 Task: Schedule a 20-minute customer success story recording session, capturing client experiences, challenges overcome, and results achieved.
Action: Mouse moved to (694, 284)
Screenshot: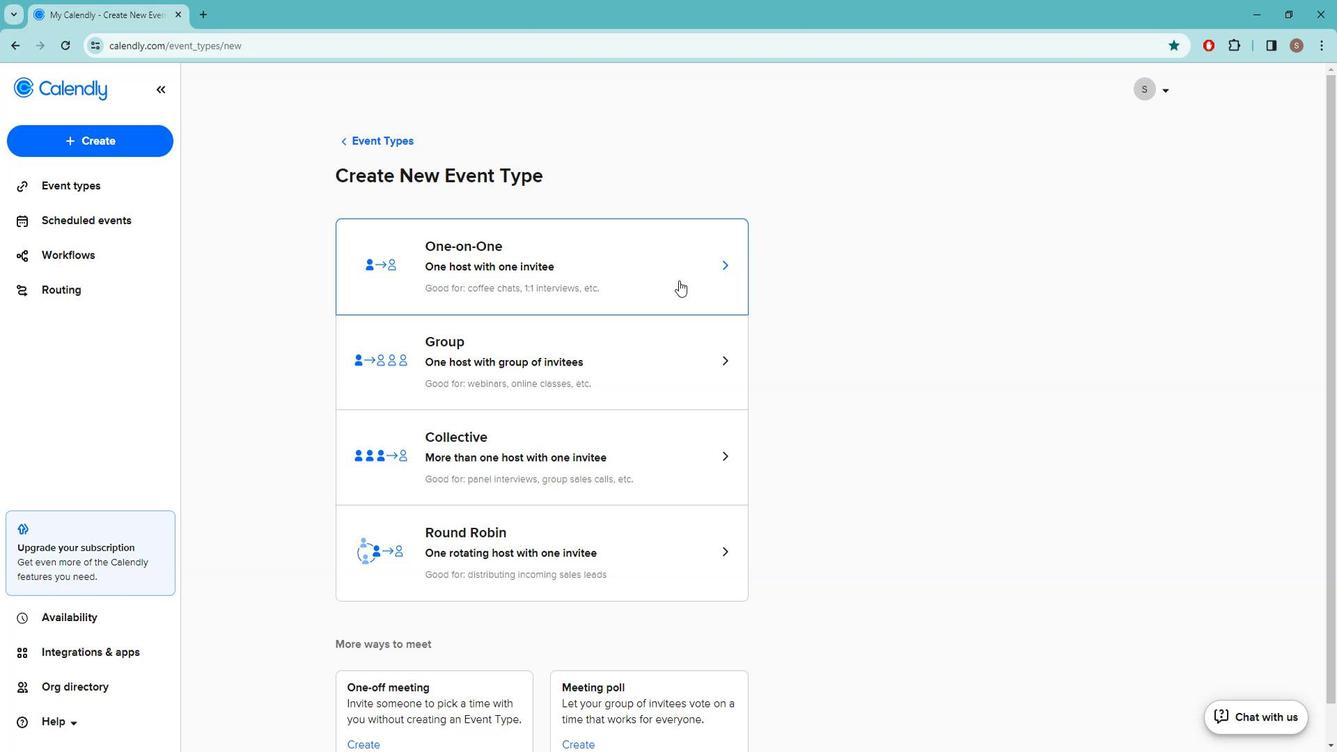 
Action: Mouse pressed left at (694, 284)
Screenshot: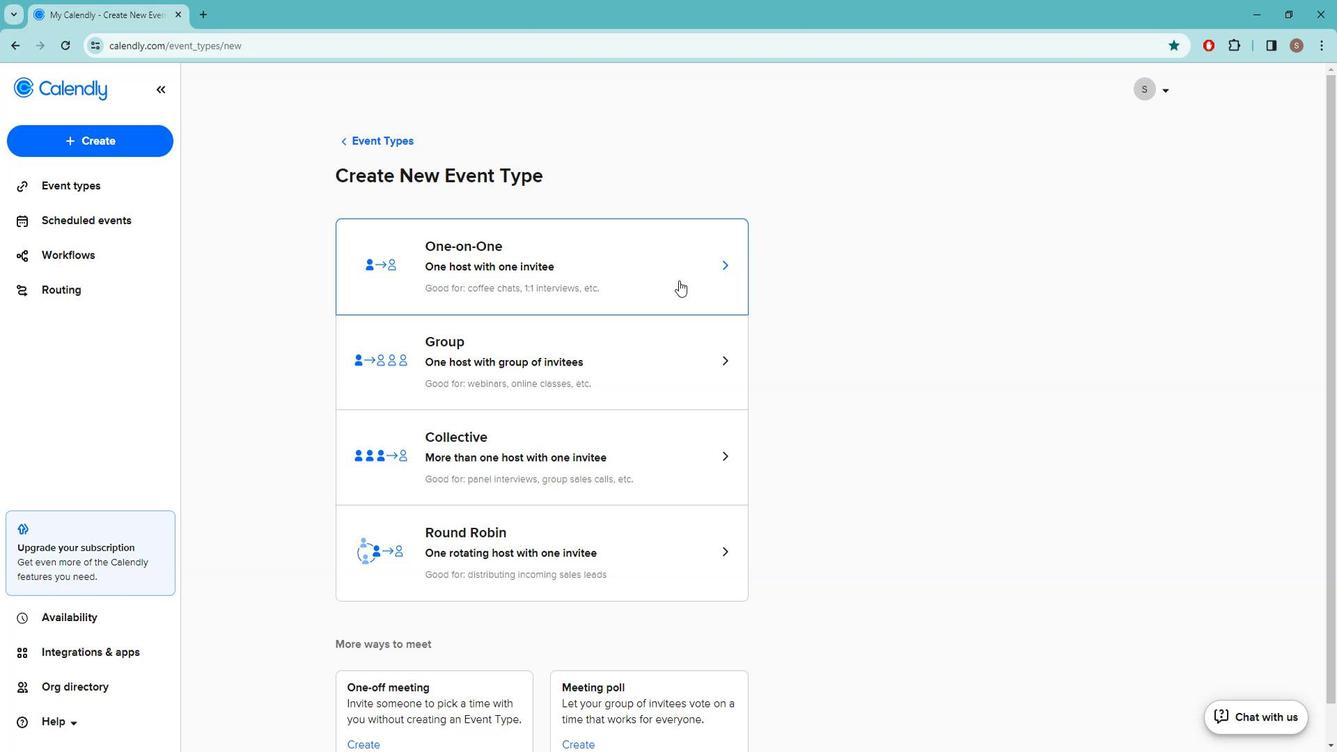 
Action: Mouse moved to (174, 209)
Screenshot: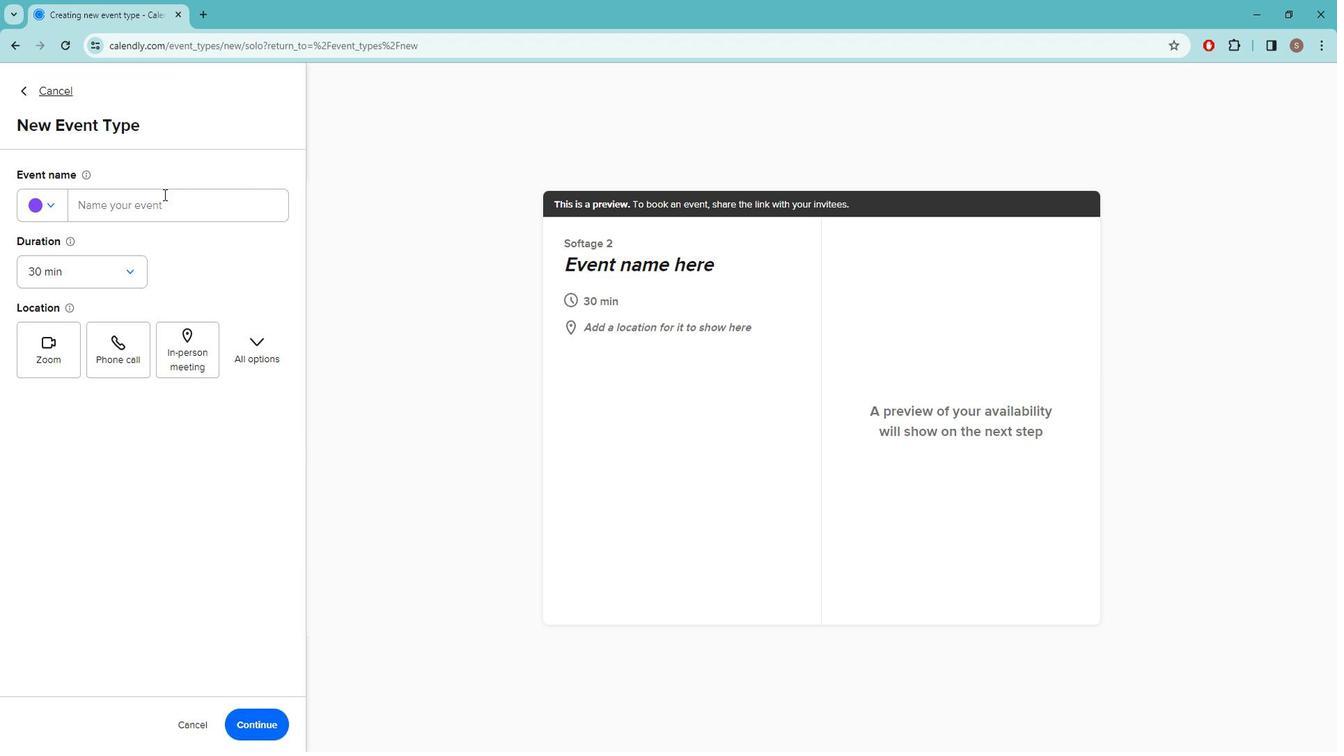 
Action: Mouse pressed left at (174, 209)
Screenshot: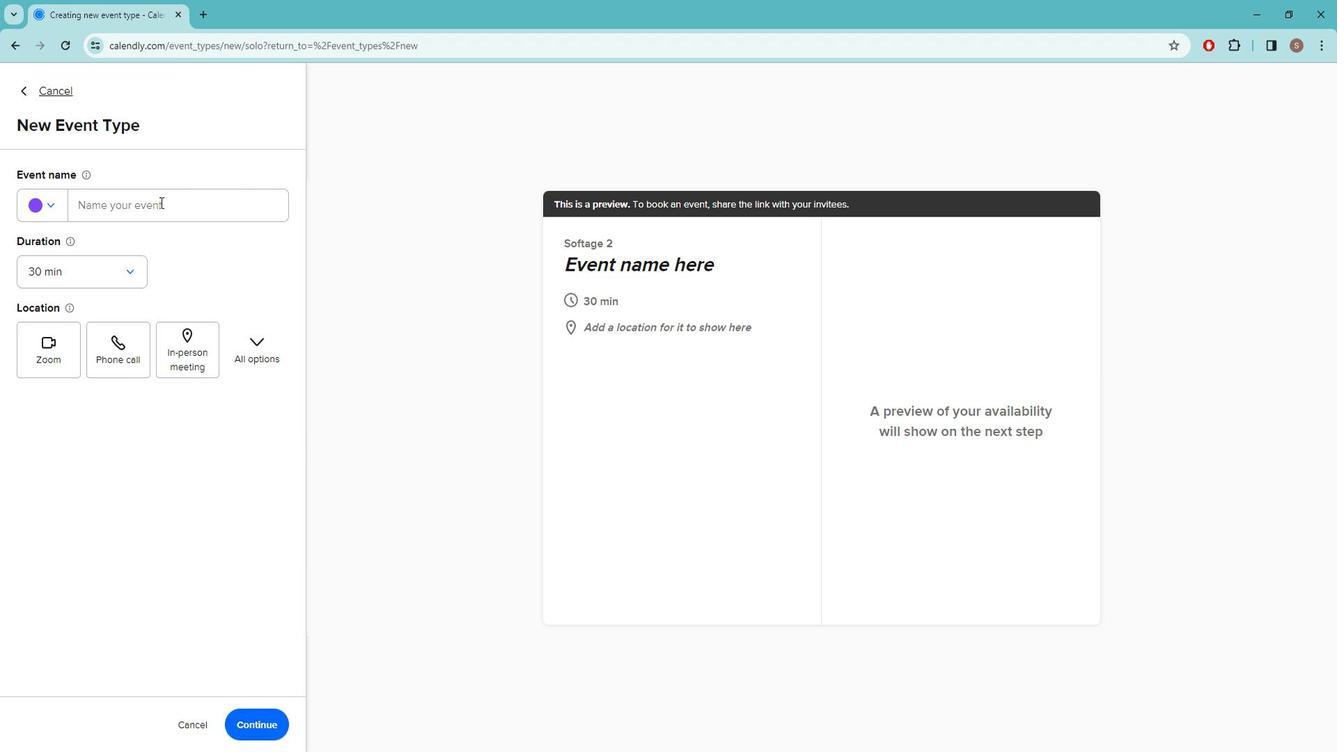 
Action: Key pressed c<Key.caps_lock>LIENT<Key.space><Key.caps_lock>s<Key.caps_lock>UCCESS<Key.space><Key.caps_lock>s<Key.caps_lock>TORY<Key.space><Key.caps_lock>r<Key.caps_lock>ECORDING<Key.space><Key.caps_lock>s<Key.caps_lock>ESSION
Screenshot: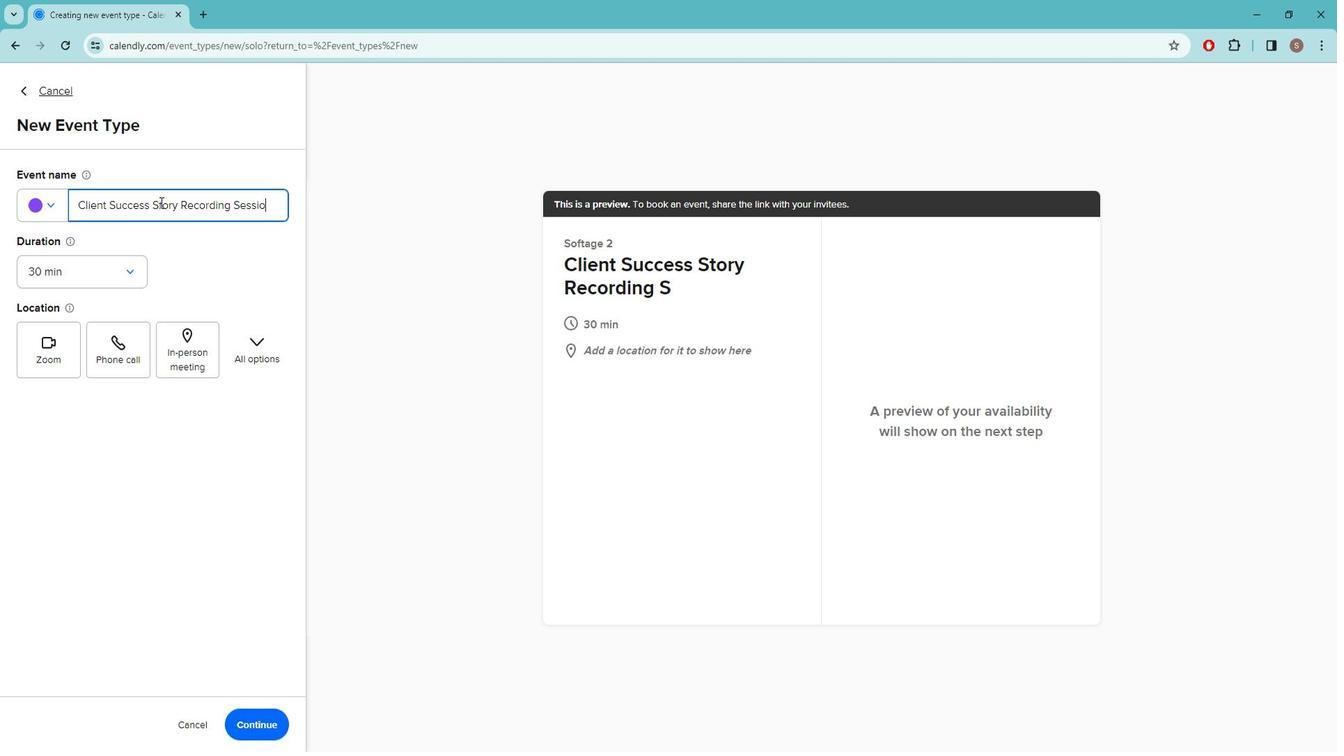
Action: Mouse moved to (136, 278)
Screenshot: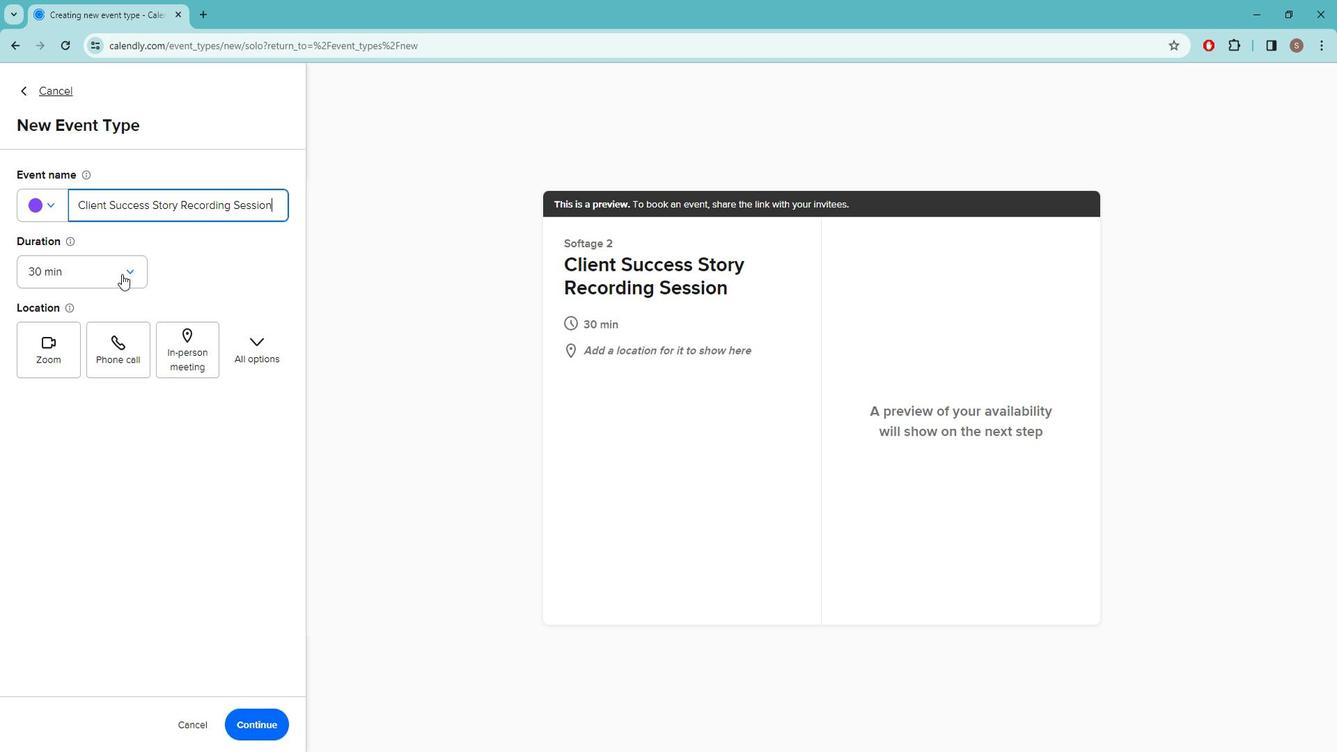 
Action: Mouse pressed left at (136, 278)
Screenshot: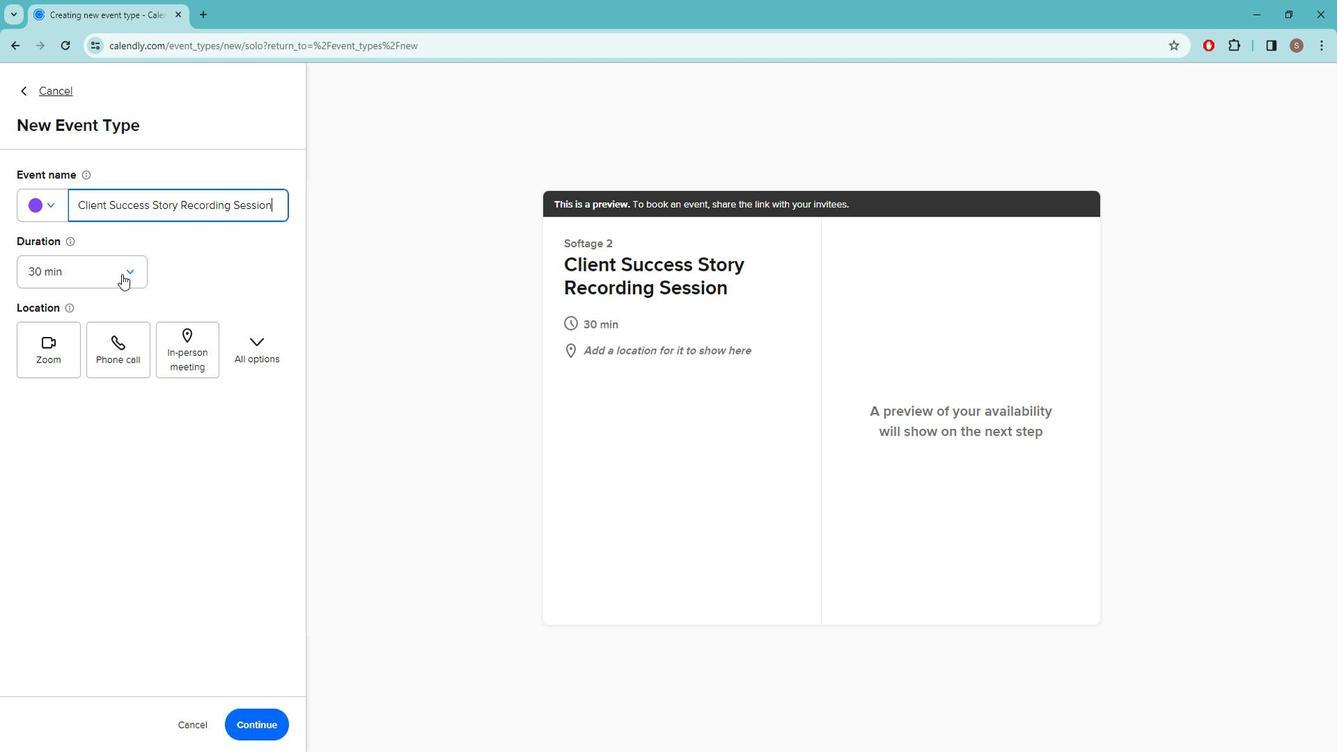 
Action: Mouse moved to (99, 422)
Screenshot: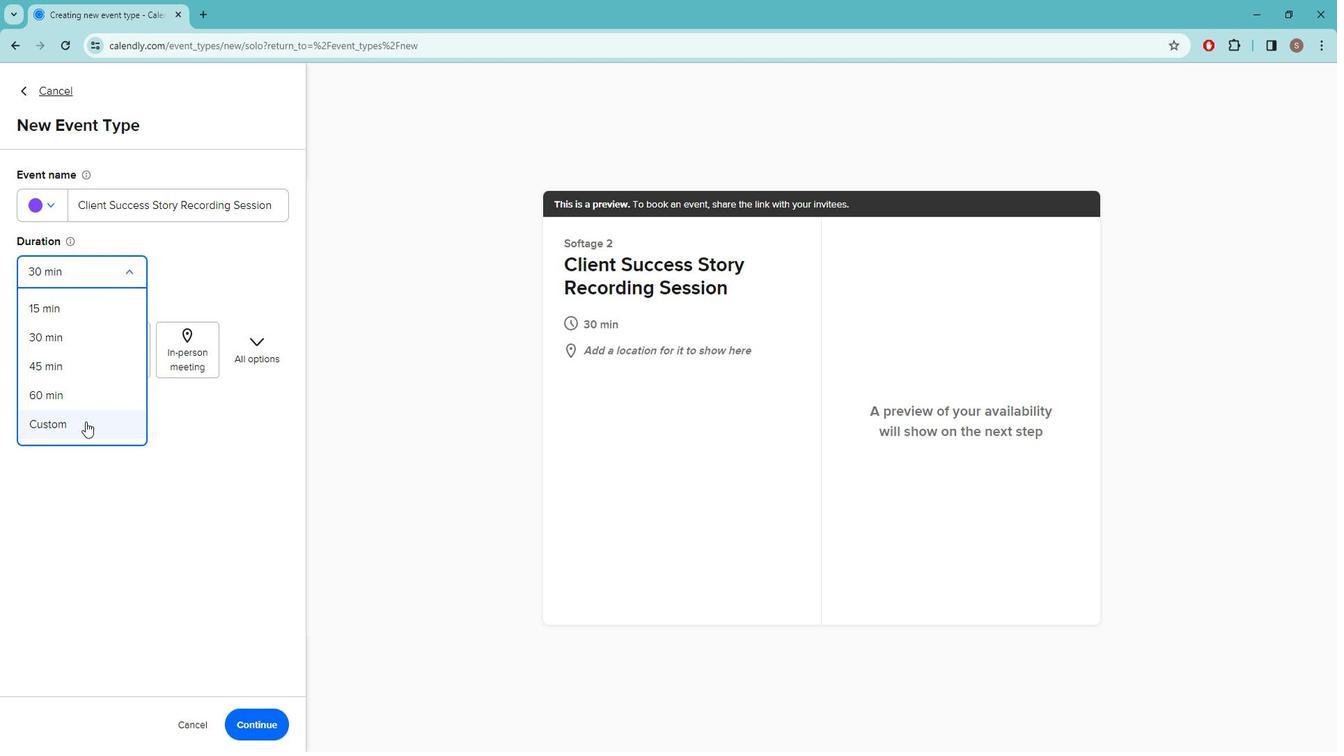 
Action: Mouse pressed left at (99, 422)
Screenshot: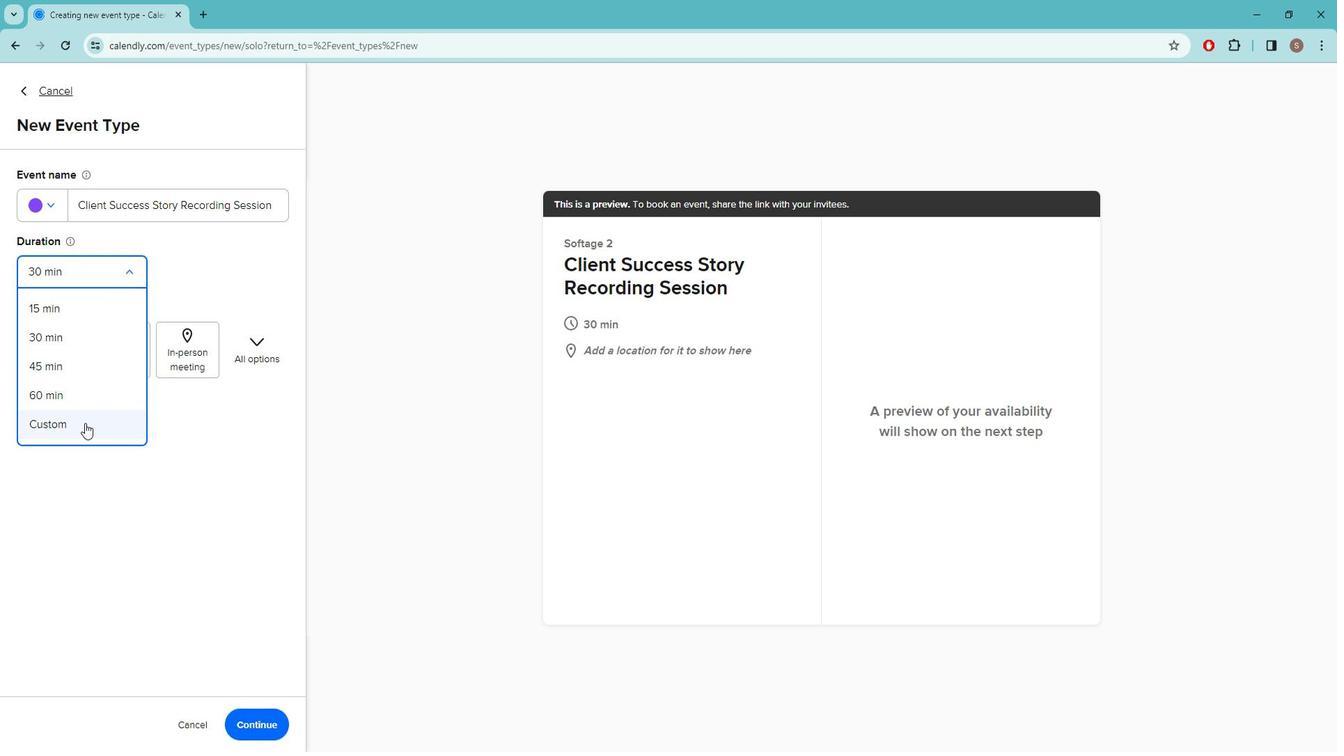 
Action: Mouse moved to (103, 406)
Screenshot: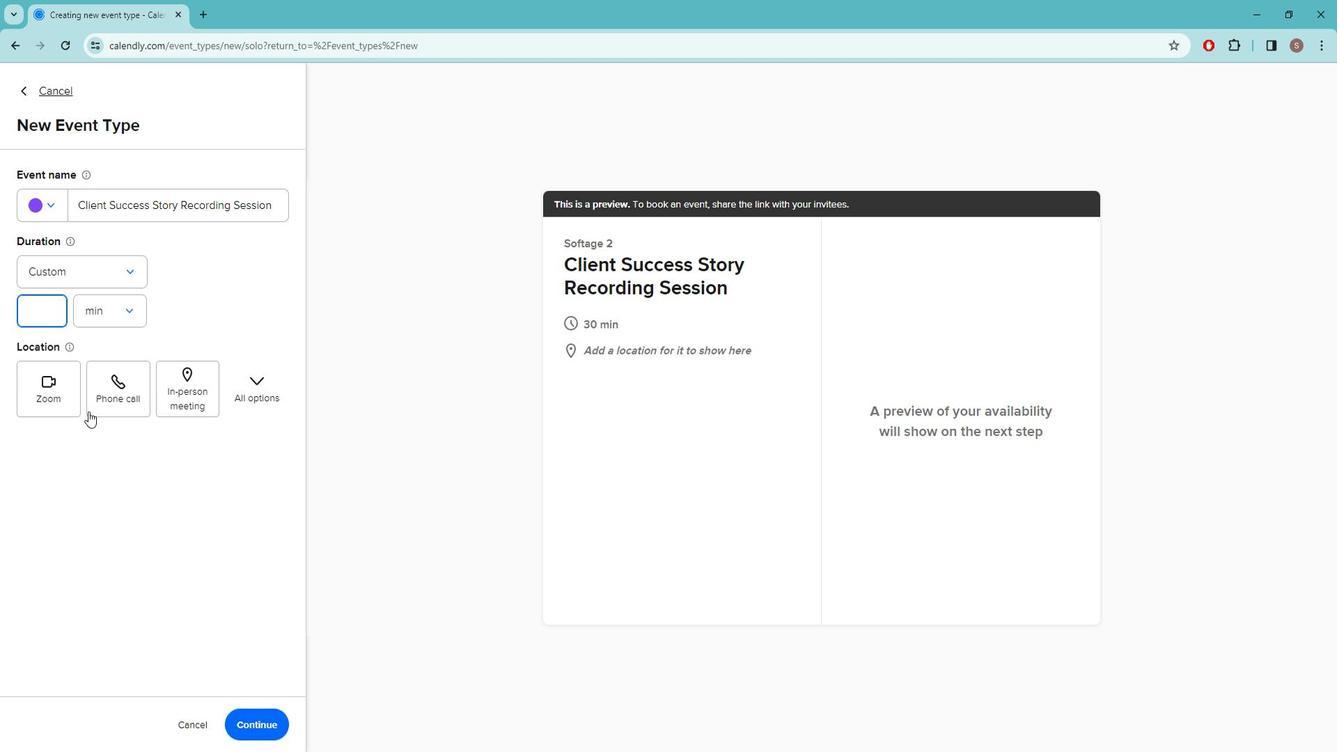 
Action: Key pressed 20
Screenshot: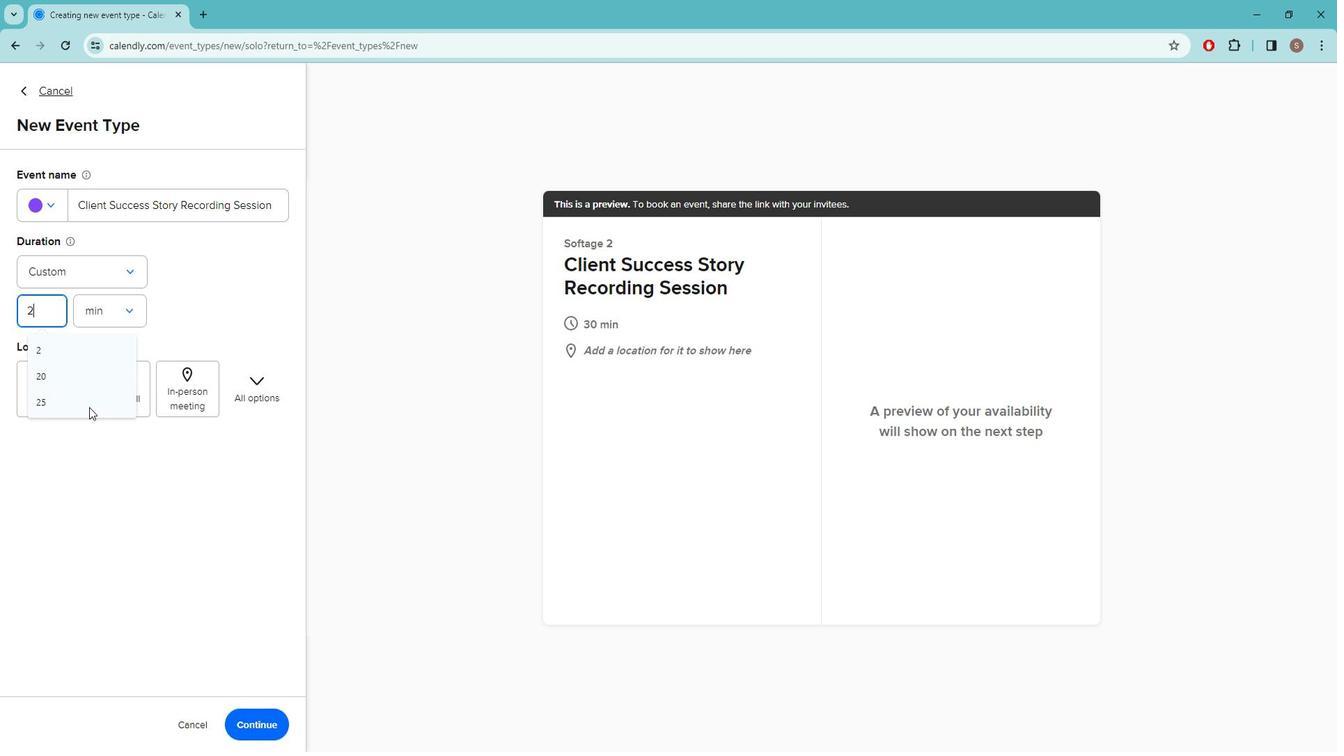 
Action: Mouse moved to (203, 389)
Screenshot: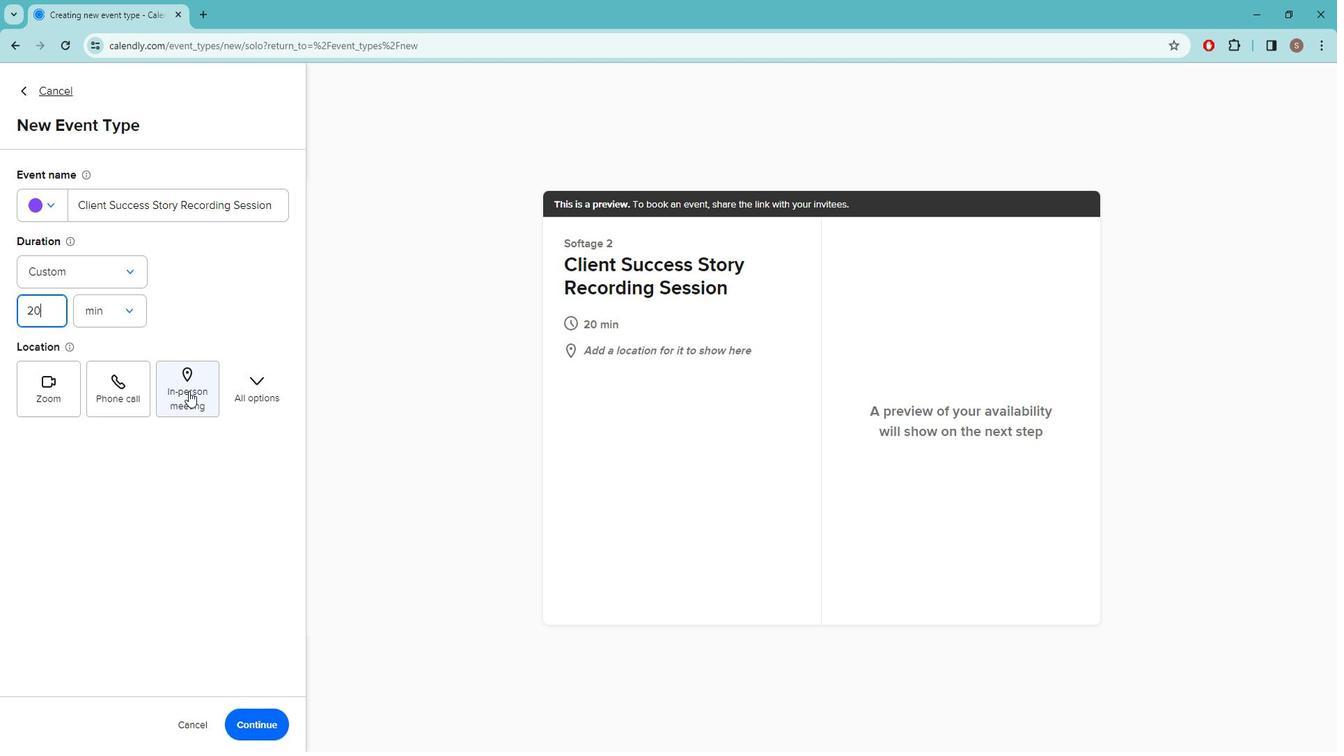 
Action: Mouse pressed left at (203, 389)
Screenshot: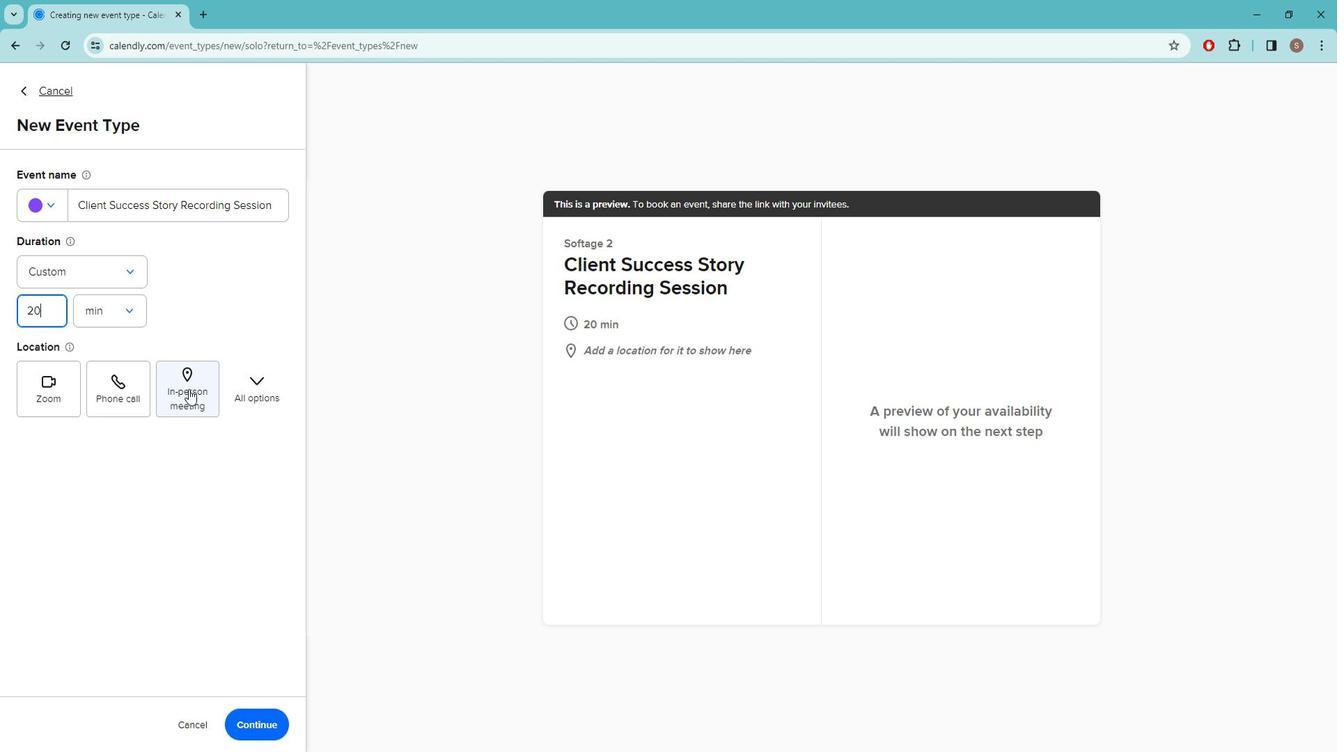 
Action: Mouse moved to (588, 252)
Screenshot: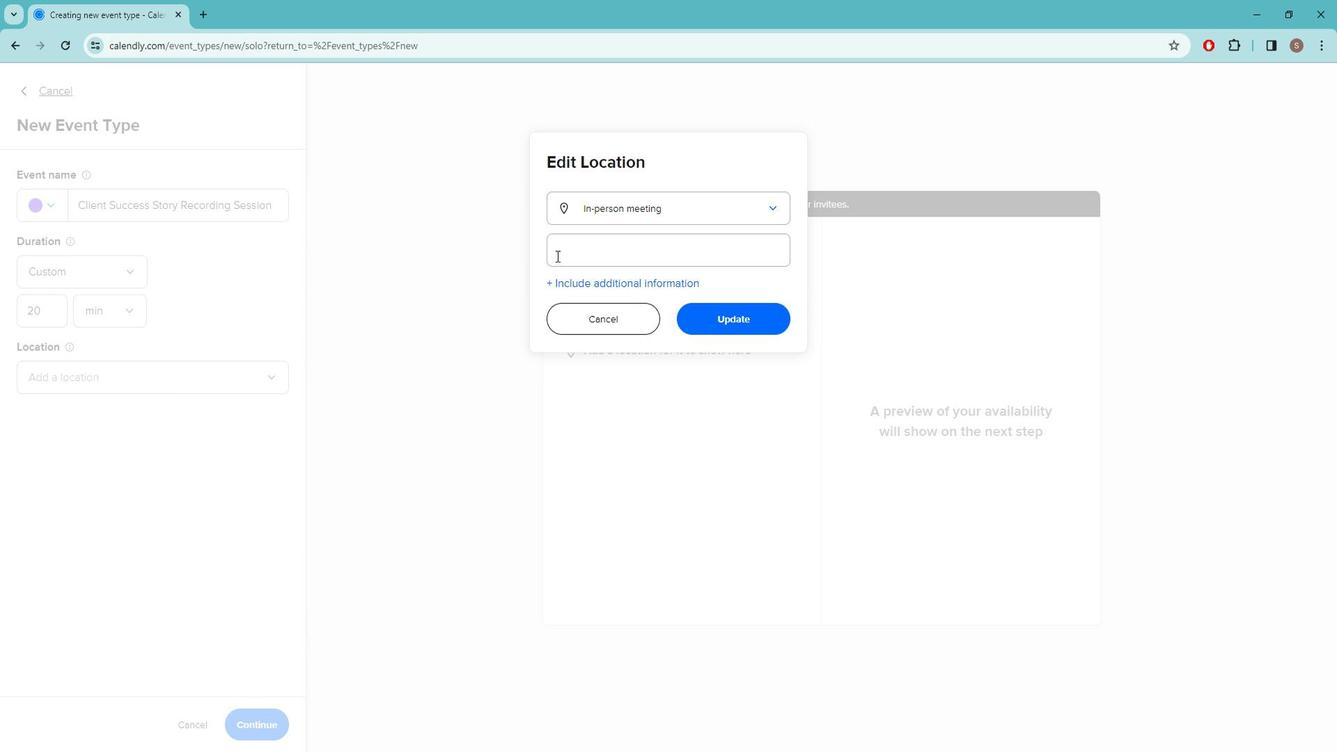 
Action: Mouse pressed left at (588, 252)
Screenshot: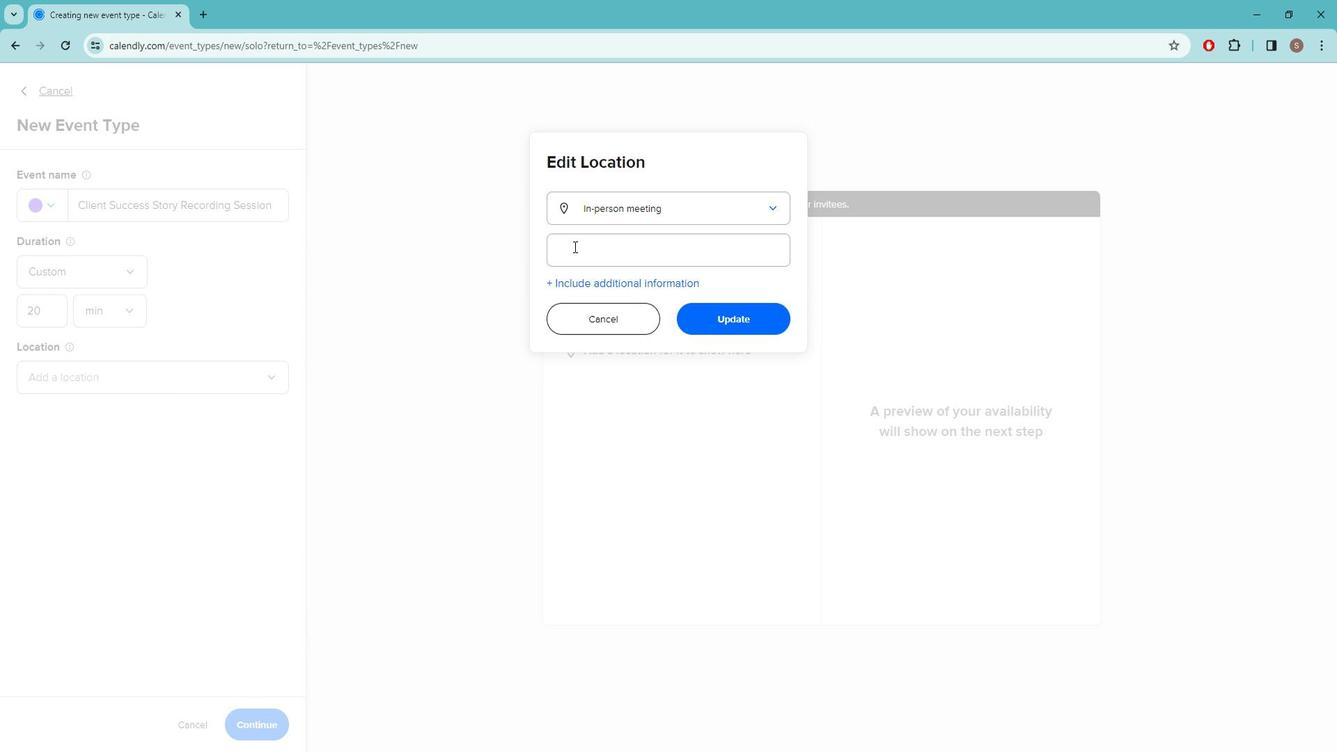 
Action: Key pressed <Key.caps_lock>o<Key.caps_lock>CEAN<Key.space><Key.caps_lock>w<Key.caps_lock>AY<Key.space><Key.caps_lock>r<Key.caps_lock>ECORDING,<Key.space>6050<Key.space><Key.caps_lock>s<Key.caps_lock>UNSET<Key.space><Key.caps_lock>b<Key.caps_lock>LVD,<Key.space><Key.caps_lock>h<Key.caps_lock>OLLYWOOD,<Key.space><Key.caps_lock>ca<Key.space>90028,<Key.space><Key.caps_lock><Key.caps_lock>usa<Key.space>
Screenshot: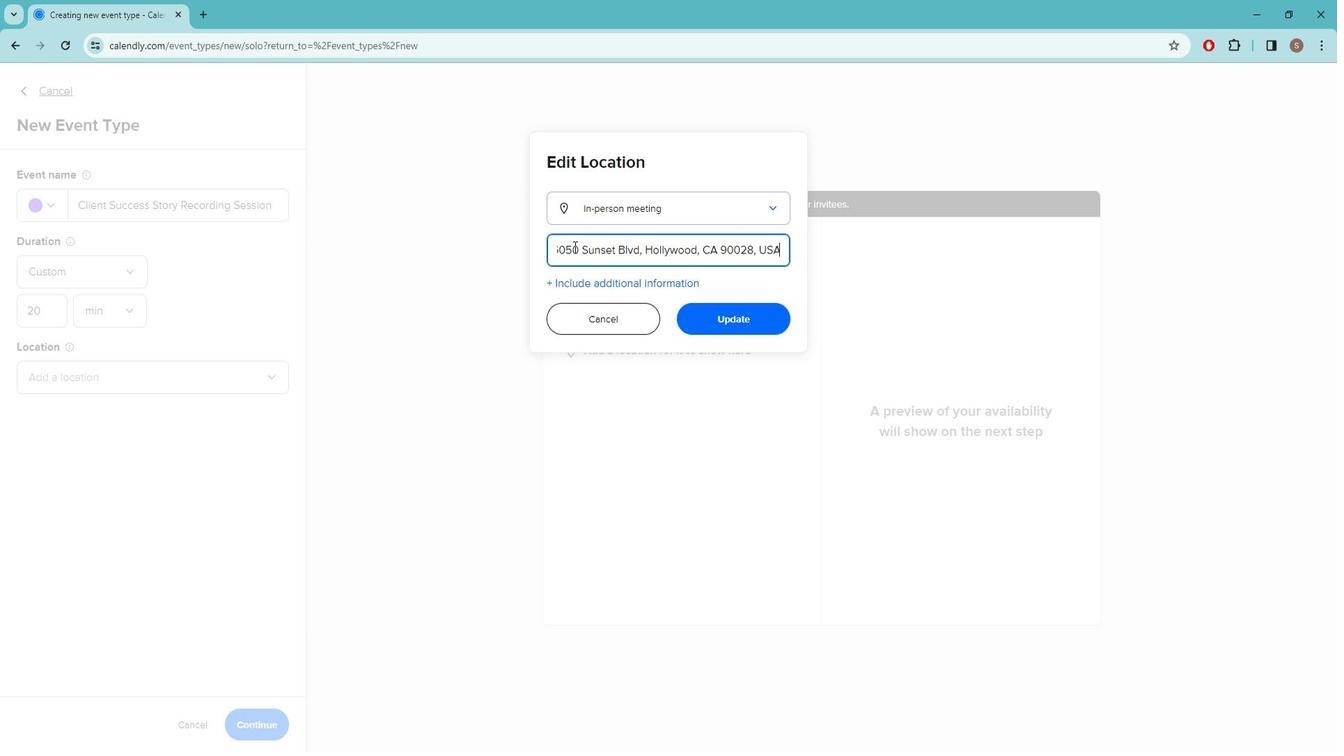 
Action: Mouse moved to (728, 315)
Screenshot: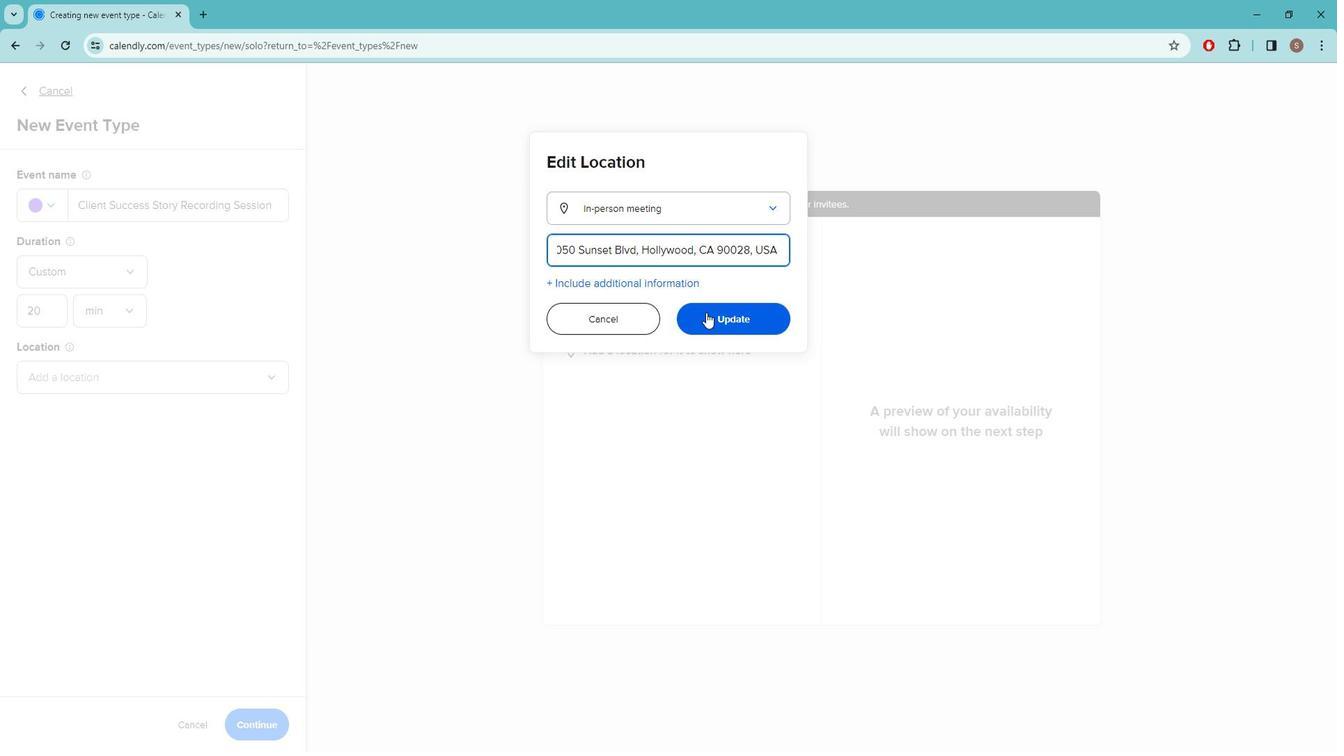 
Action: Mouse pressed left at (728, 315)
Screenshot: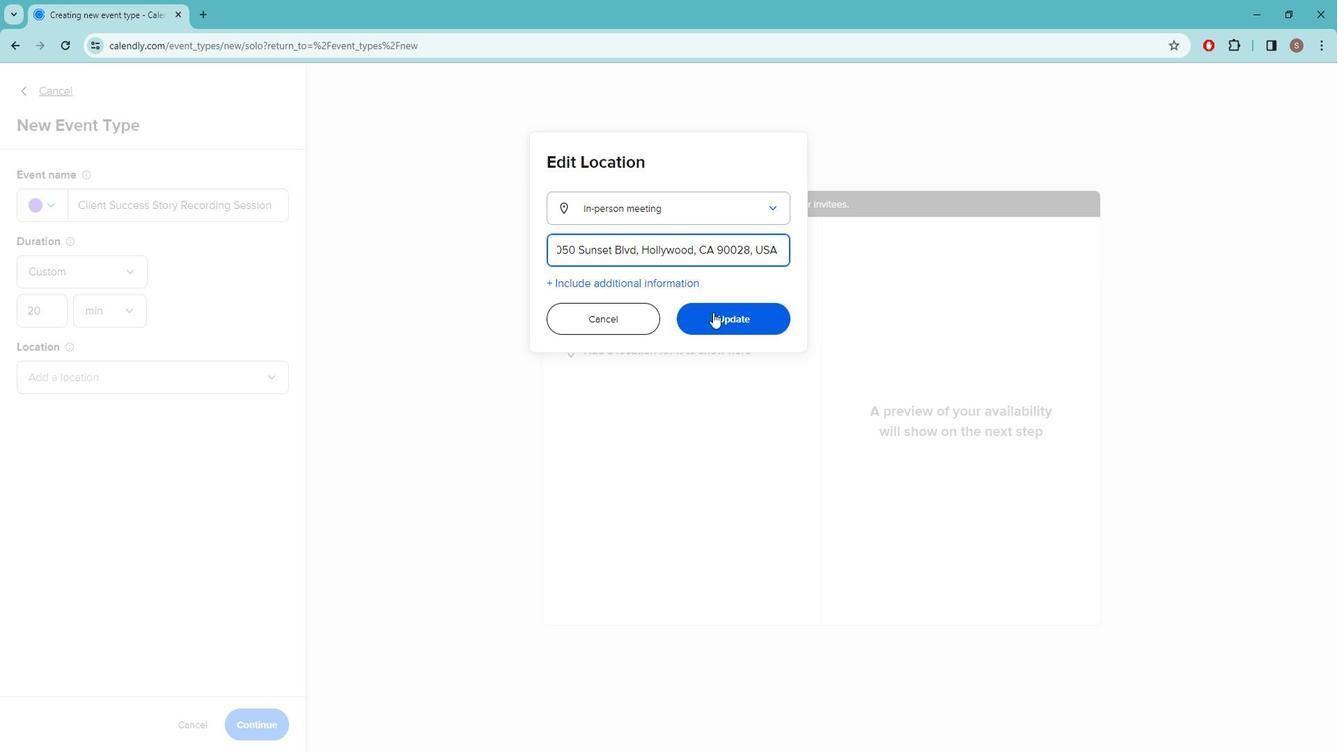 
Action: Mouse moved to (266, 703)
Screenshot: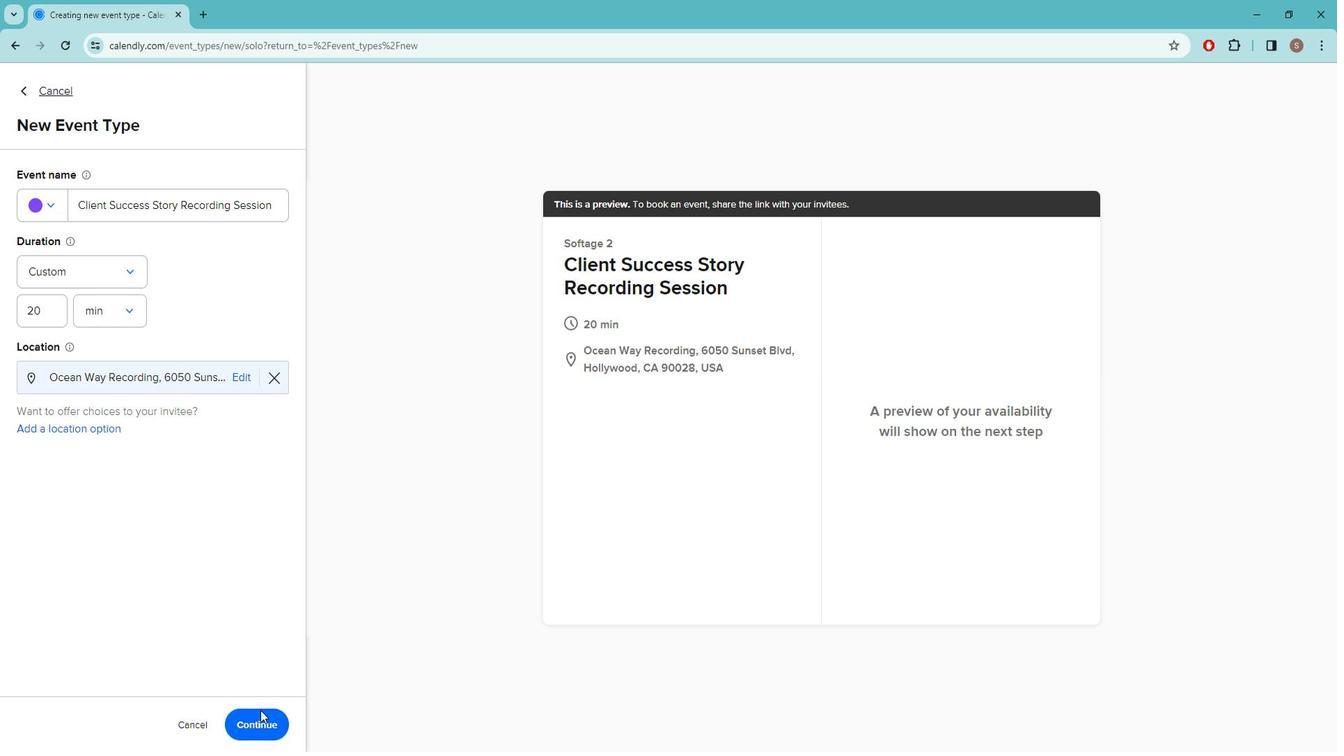 
Action: Mouse pressed left at (266, 703)
Screenshot: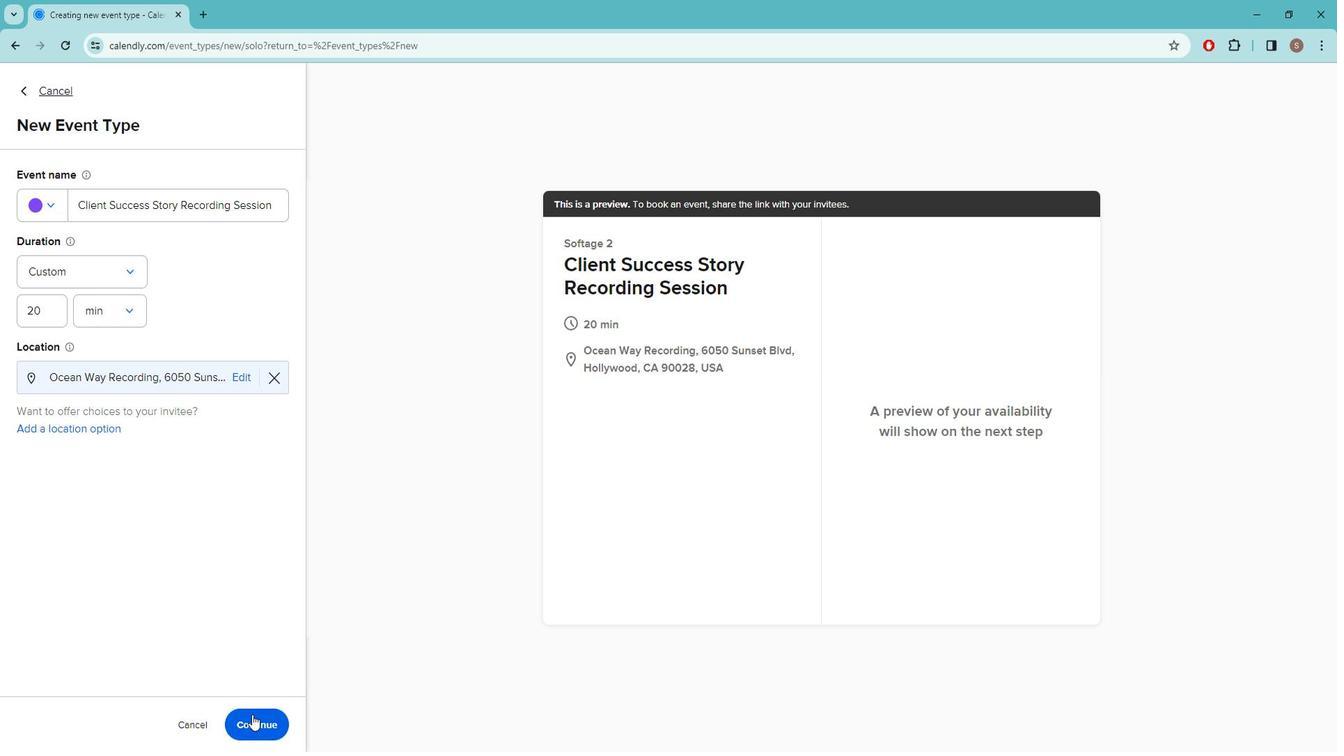 
Action: Mouse moved to (186, 259)
Screenshot: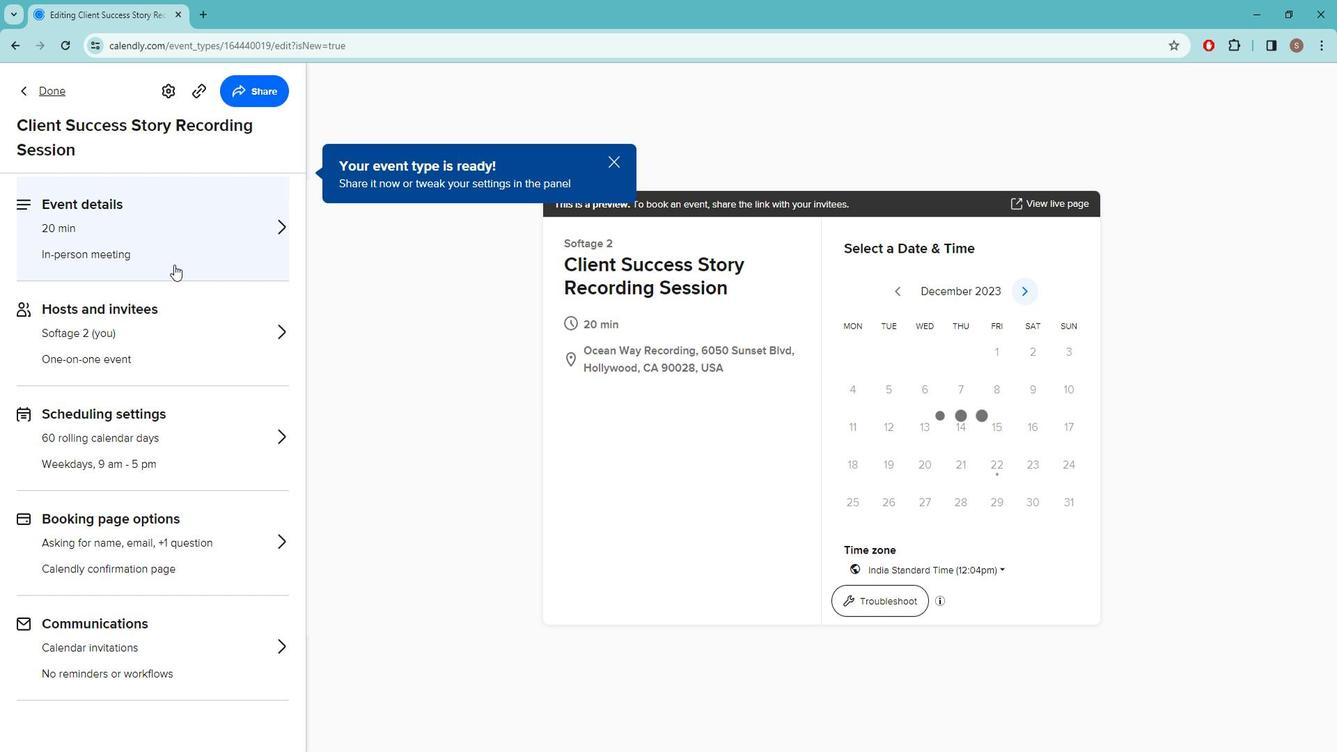 
Action: Mouse pressed left at (186, 259)
Screenshot: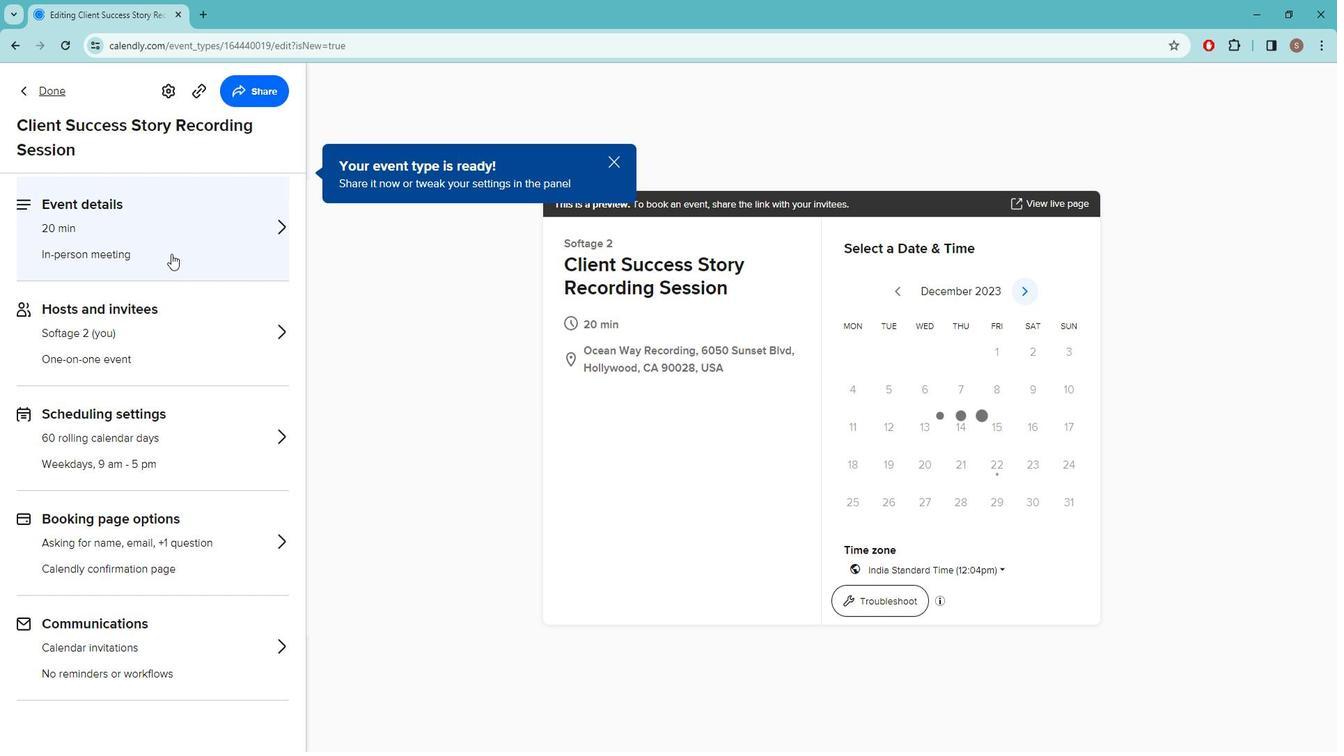 
Action: Mouse moved to (145, 523)
Screenshot: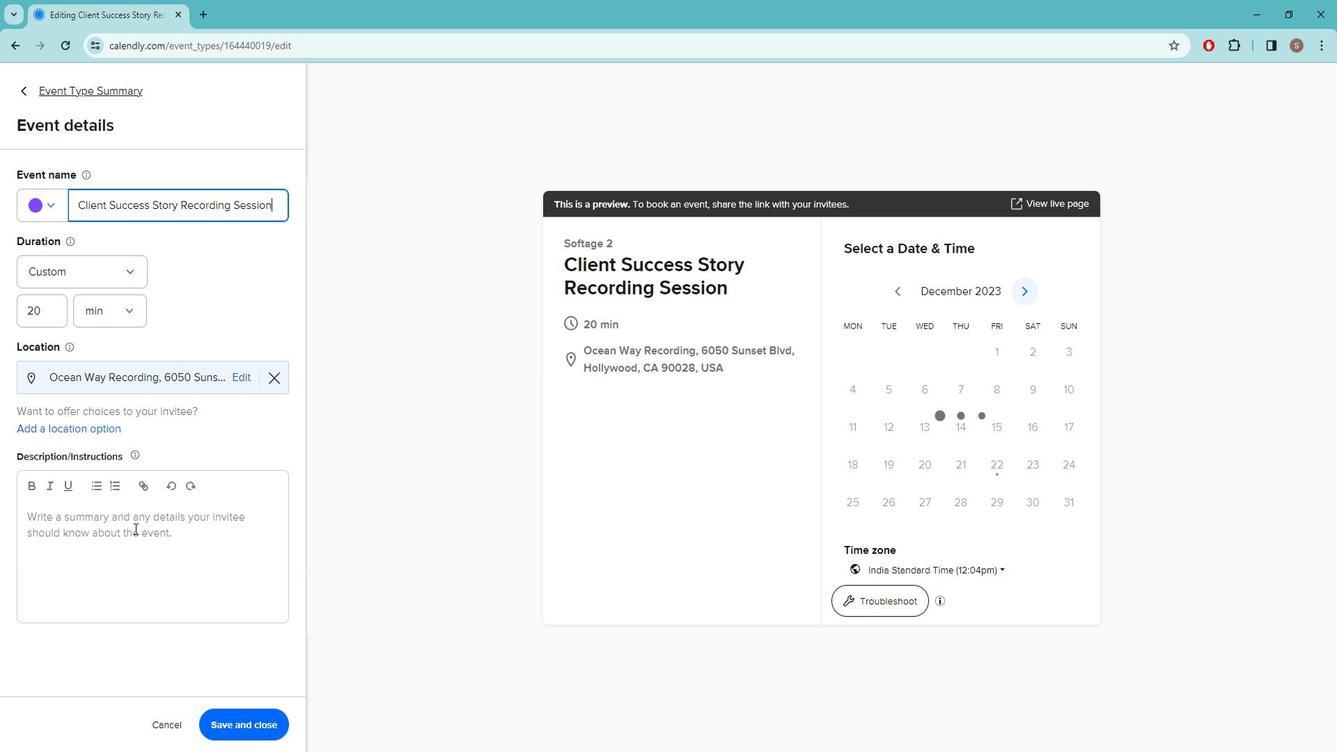 
Action: Mouse pressed left at (145, 523)
Screenshot: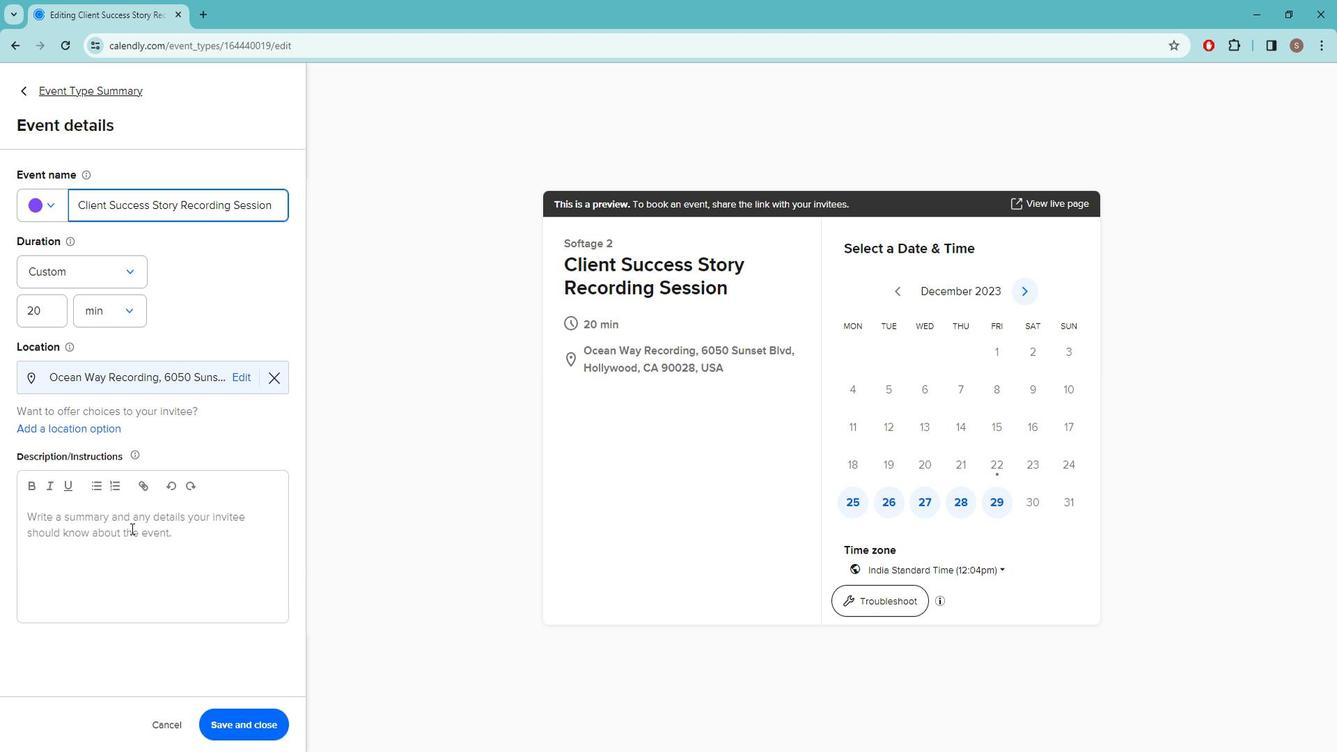 
Action: Key pressed j<Key.caps_lock>OIN<Key.space>US<Key.space>FOR<Key.space>AN<Key.space>EXCLUSIVE<Key.space>SESSION<Key.space>TO<Key.space>CAPTURE<Key.space>THE<Key.space>REMARKABLE<Key.space>JOURNEY<Key.space>OF<Key.space>YOUR<Key.space>SUCCESS<Key.shift>!<Key.space><Key.caps_lock>w<Key.caps_lock>E<Key.space>WANT<Key.space>TO<Key.space>SHOWCASE<Key.space>YOUR<Key.space>EXPERIENCES,<Key.space>HIGHLIGHT<Key.space>THE<Key.space>CHALLENGES<Key.space>YOU'VE<Key.space>CONQUERED,<Key.space>AND<Key.space>CELEBRATE<Key.space>THE<Key.space>OUTSTANDING<Key.space>RESULTS<Key.space>WITH<Key.space>OUR<Key.space>SOLUTIONS.<Key.space>
Screenshot: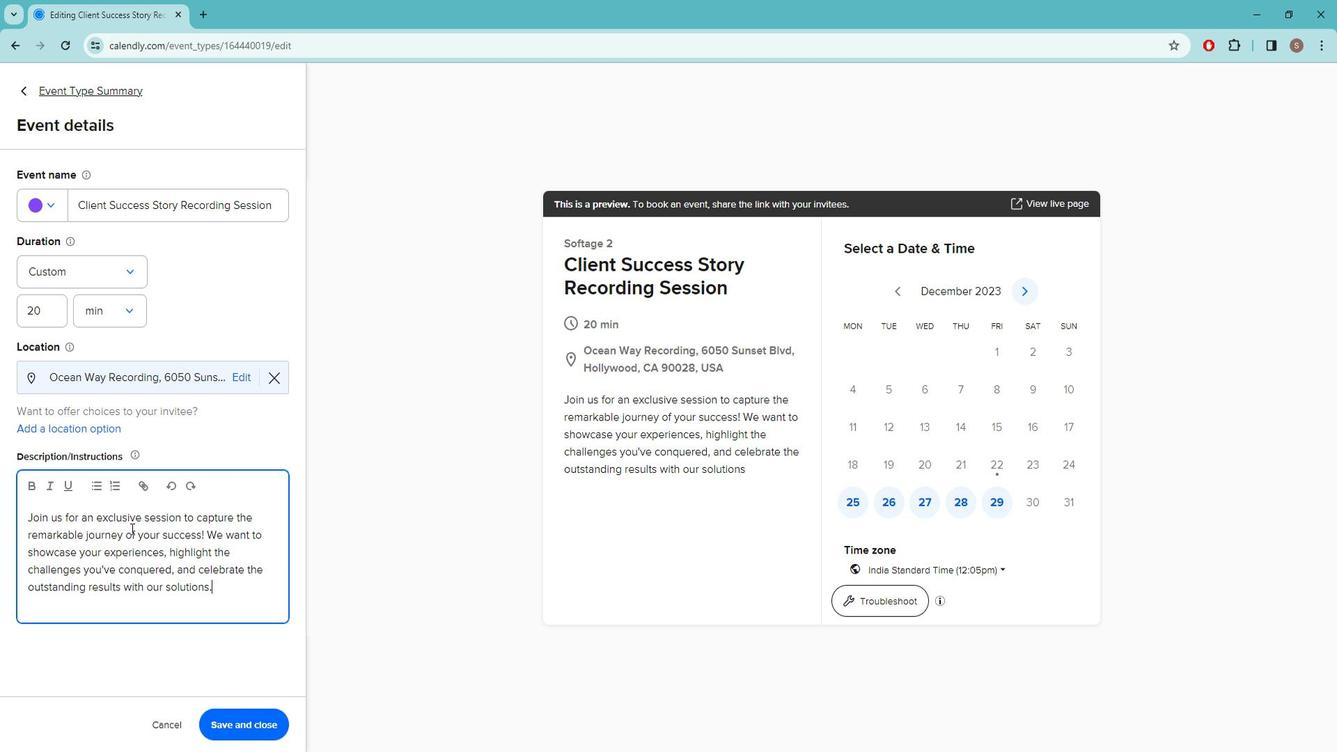 
Action: Mouse moved to (245, 709)
Screenshot: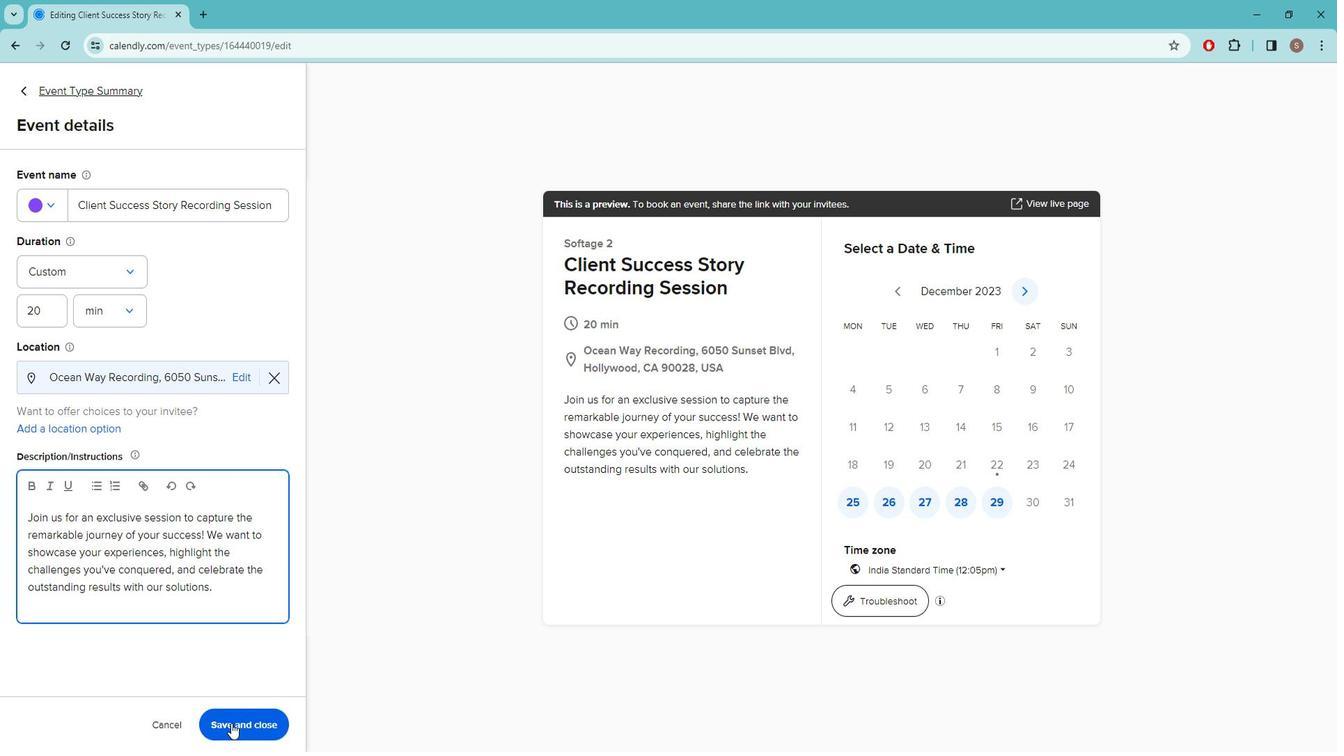 
Action: Mouse pressed left at (245, 709)
Screenshot: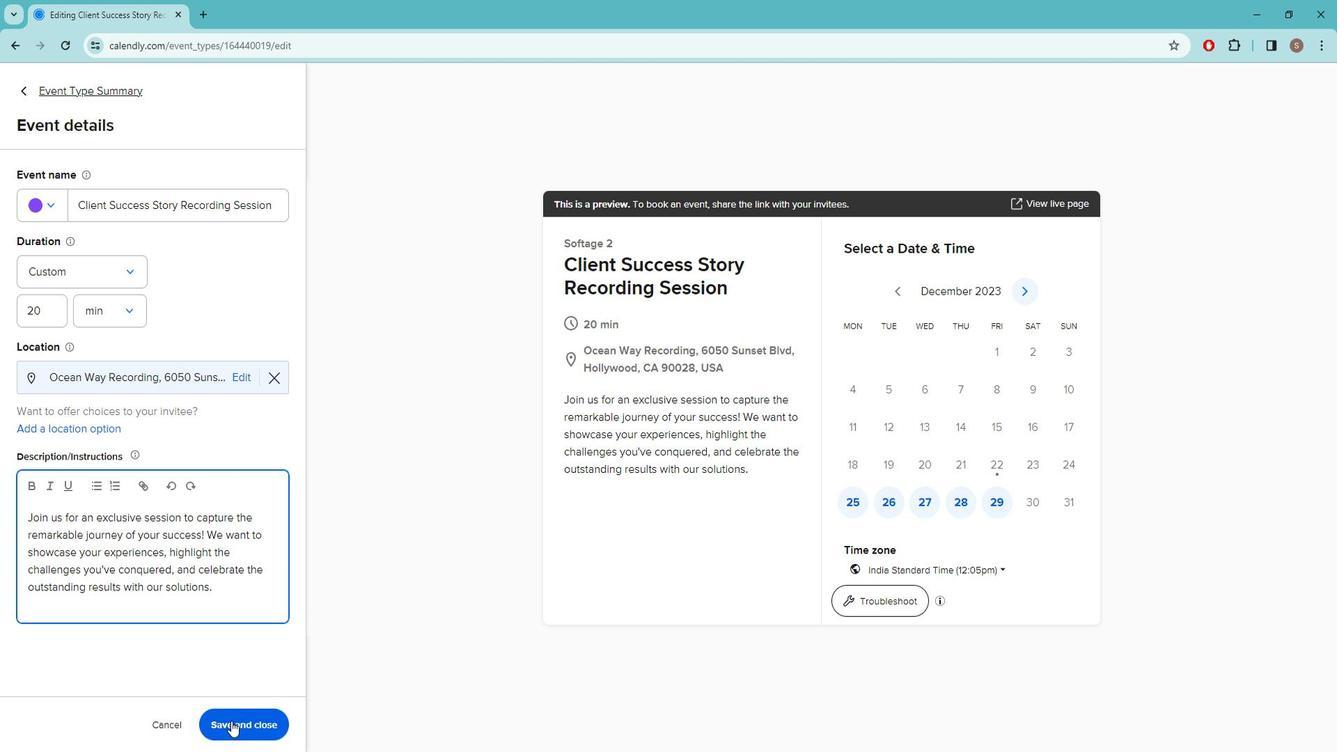 
